 Task: Create a section Code Charge and in the section, add a milestone Digital Marketing Strategy Implementation in the project TransTech.
Action: Mouse moved to (33, 446)
Screenshot: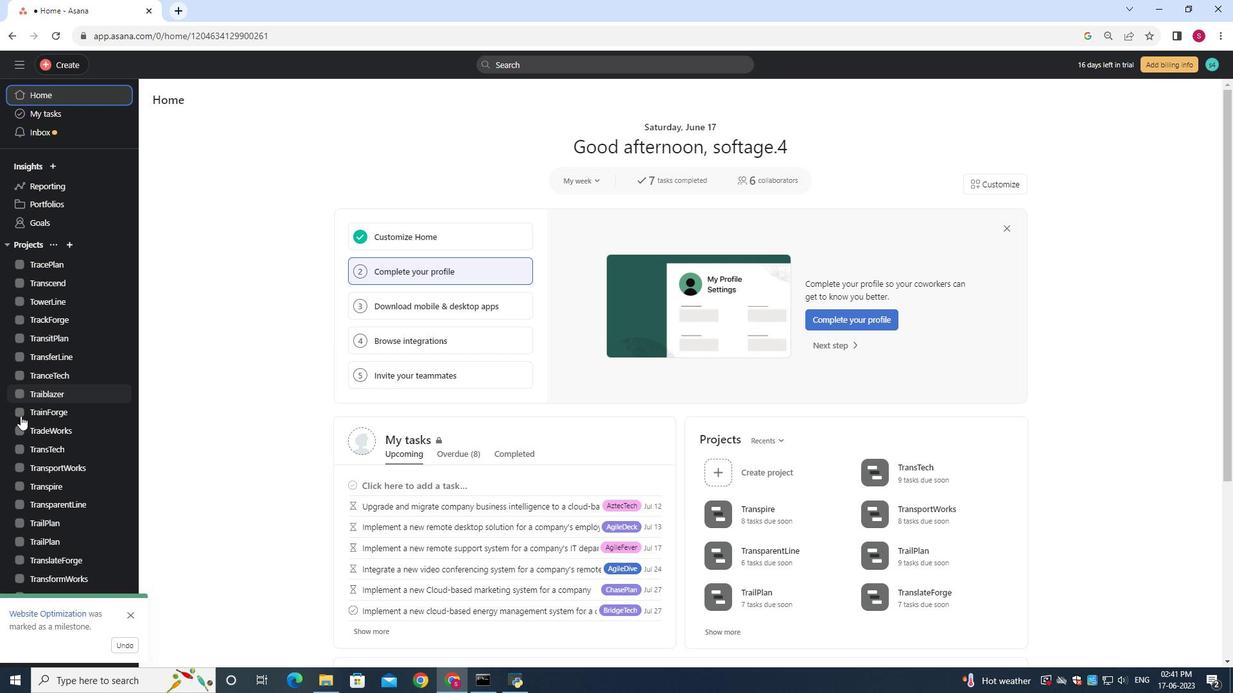 
Action: Mouse pressed left at (33, 446)
Screenshot: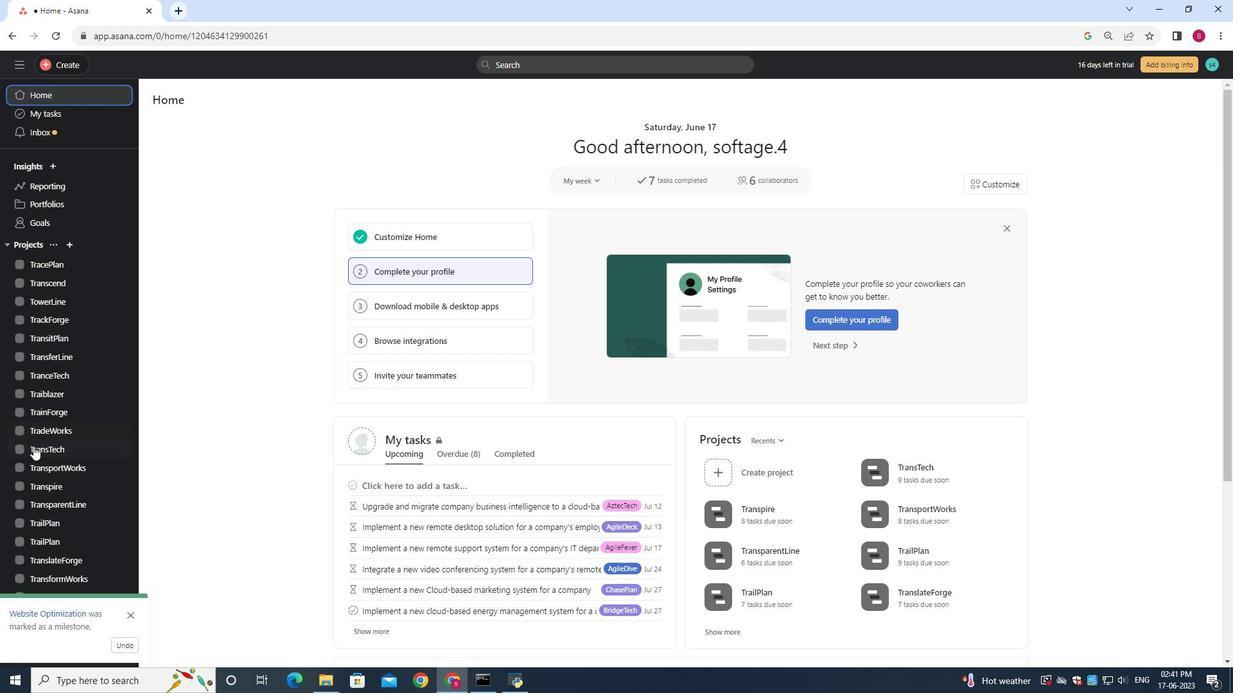 
Action: Mouse moved to (204, 154)
Screenshot: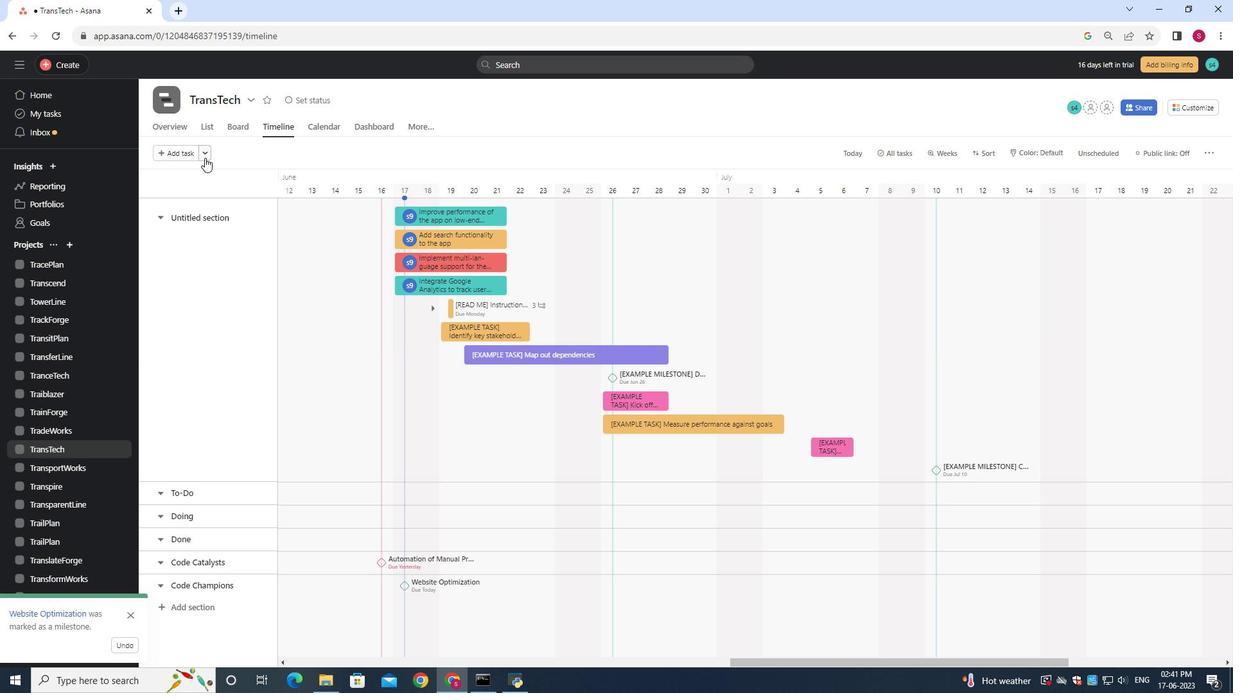 
Action: Mouse pressed left at (204, 154)
Screenshot: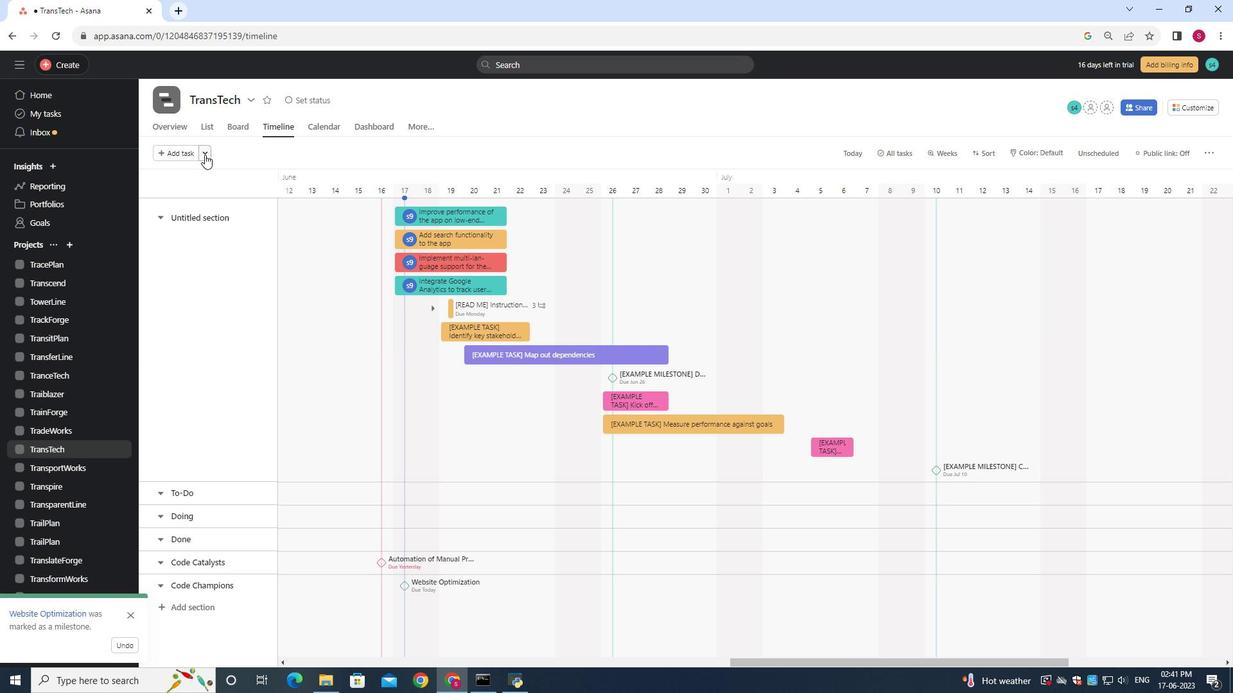 
Action: Mouse moved to (217, 174)
Screenshot: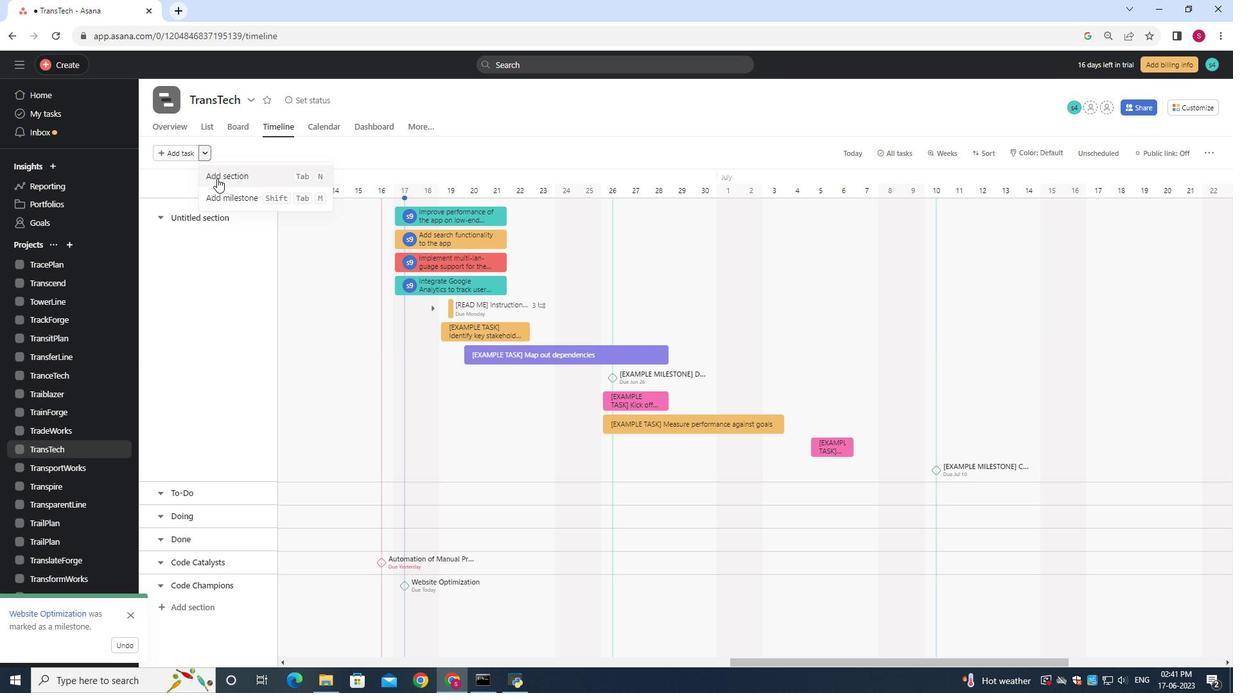 
Action: Mouse pressed left at (217, 174)
Screenshot: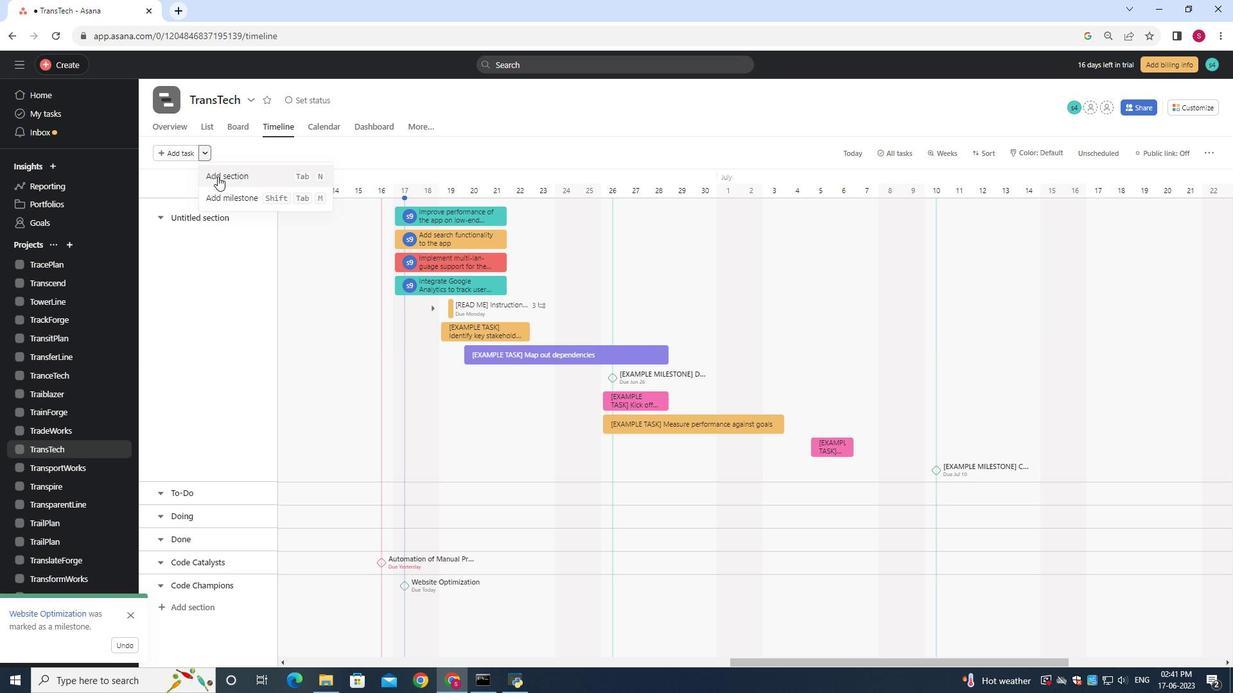 
Action: Key pressed <Key.shift>Code<Key.space><Key.shift><Key.shift><Key.shift><Key.shift><Key.shift><Key.shift><Key.shift><Key.shift><Key.shift><Key.shift><Key.shift><Key.shift><Key.shift><Key.shift><Key.shift><Key.shift><Key.shift><Key.shift><Key.shift><Key.shift><Key.shift><Key.shift><Key.shift><Key.shift><Key.shift><Key.shift><Key.shift><Key.shift><Key.shift><Key.shift><Key.shift>Charge
Screenshot: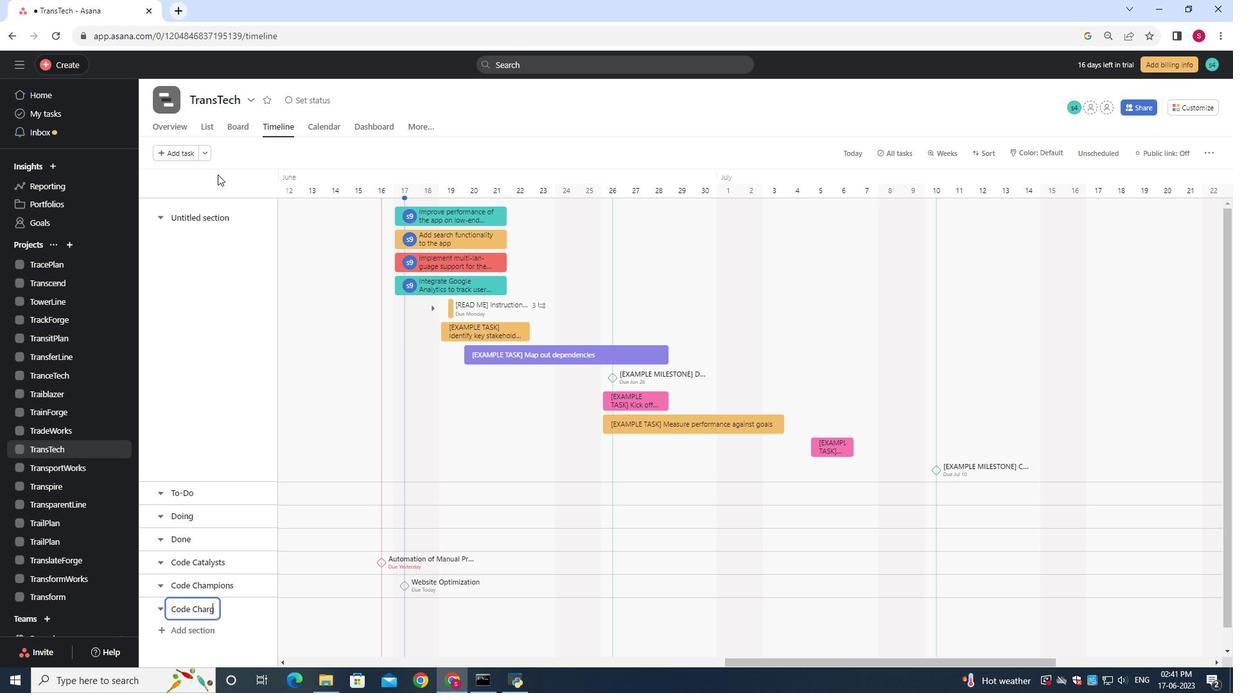 
Action: Mouse moved to (318, 607)
Screenshot: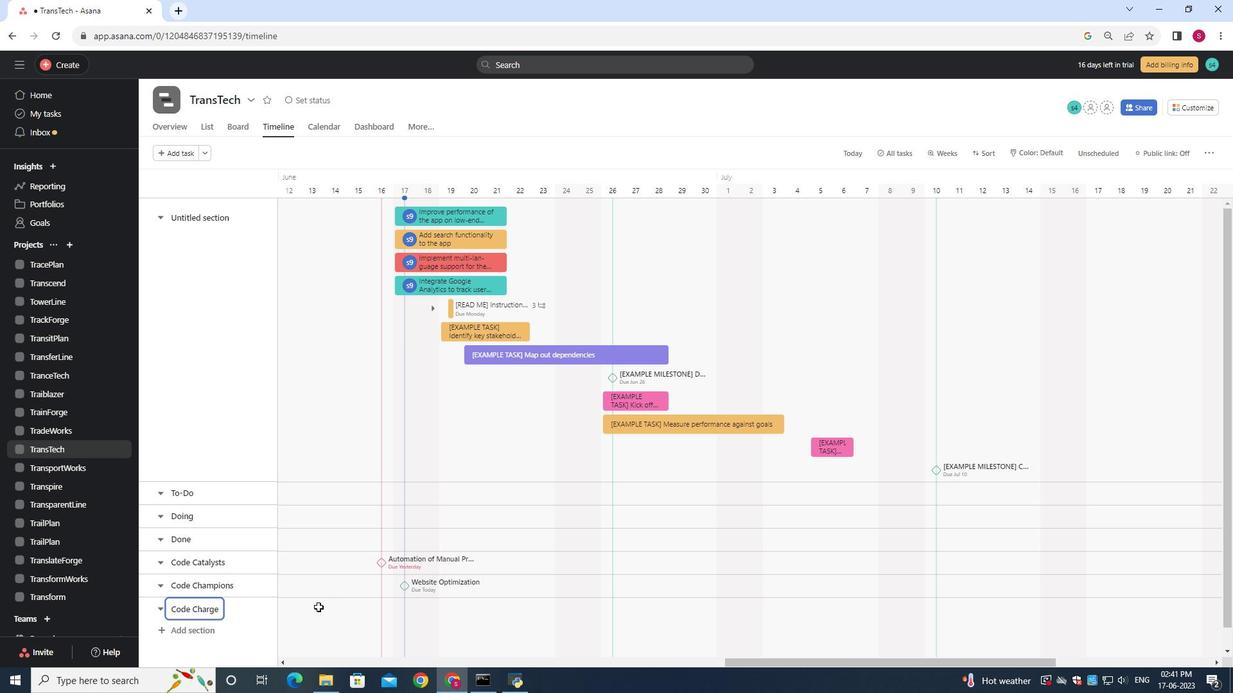 
Action: Mouse pressed left at (318, 607)
Screenshot: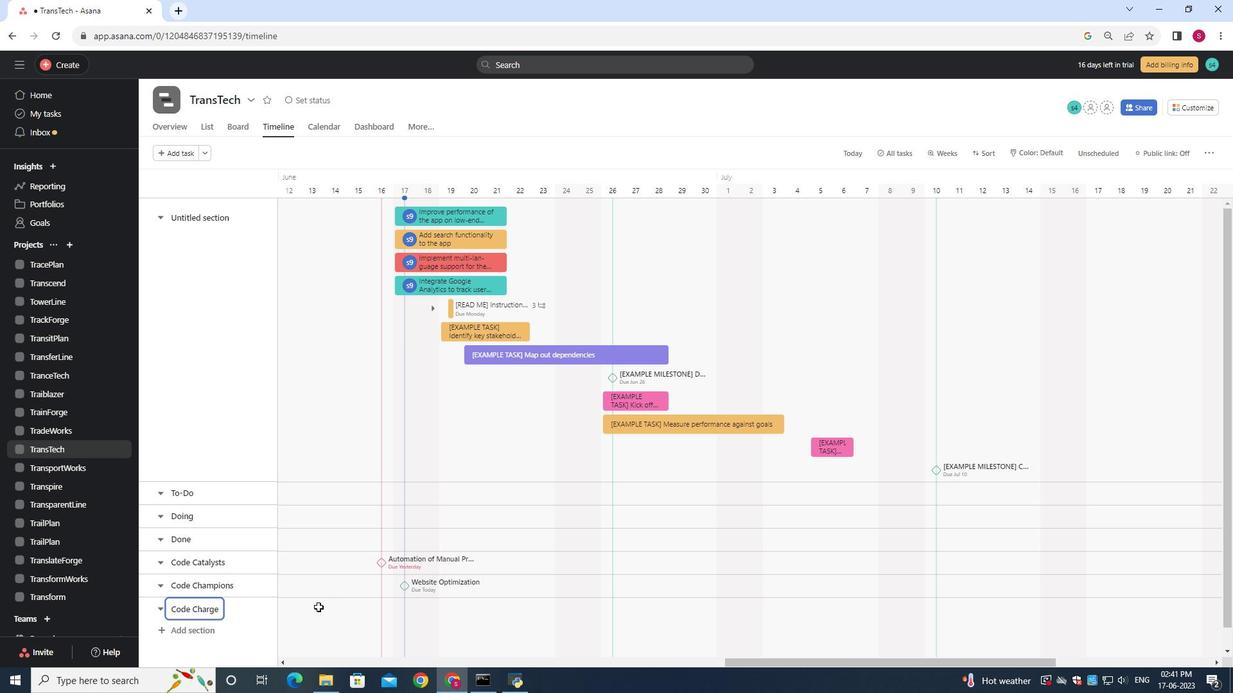 
Action: Mouse moved to (318, 607)
Screenshot: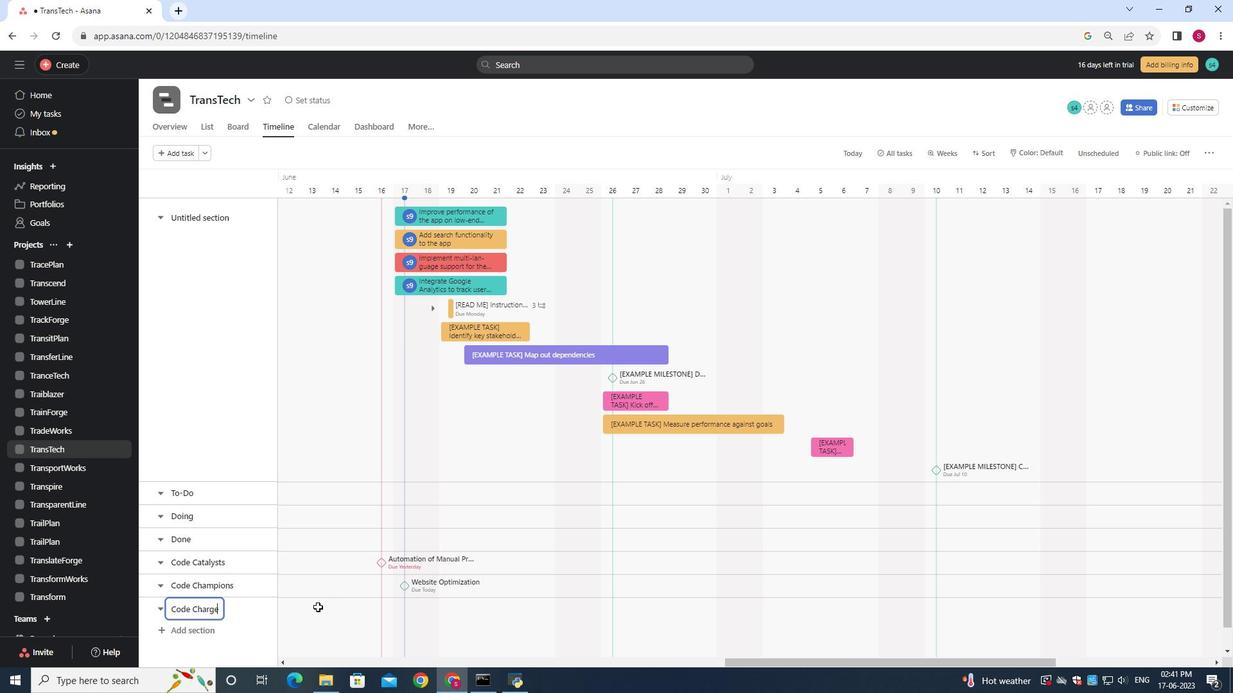 
Action: Key pressed <Key.shift><Key.shift><Key.shift><Key.shift><Key.shift><Key.shift><Key.shift><Key.shift><Key.shift><Key.shift>Digital<Key.space><Key.shift><Key.shift><Key.shift><Key.shift><Key.shift><Key.shift><Key.shift><Key.shift><Key.shift><Key.shift><Key.shift><Key.shift><Key.shift><Key.shift><Key.shift><Key.shift>Marketing<Key.space><Key.shift>Straegy<Key.space><Key.shift><Key.shift><Key.shift><Key.shift>Implementation
Screenshot: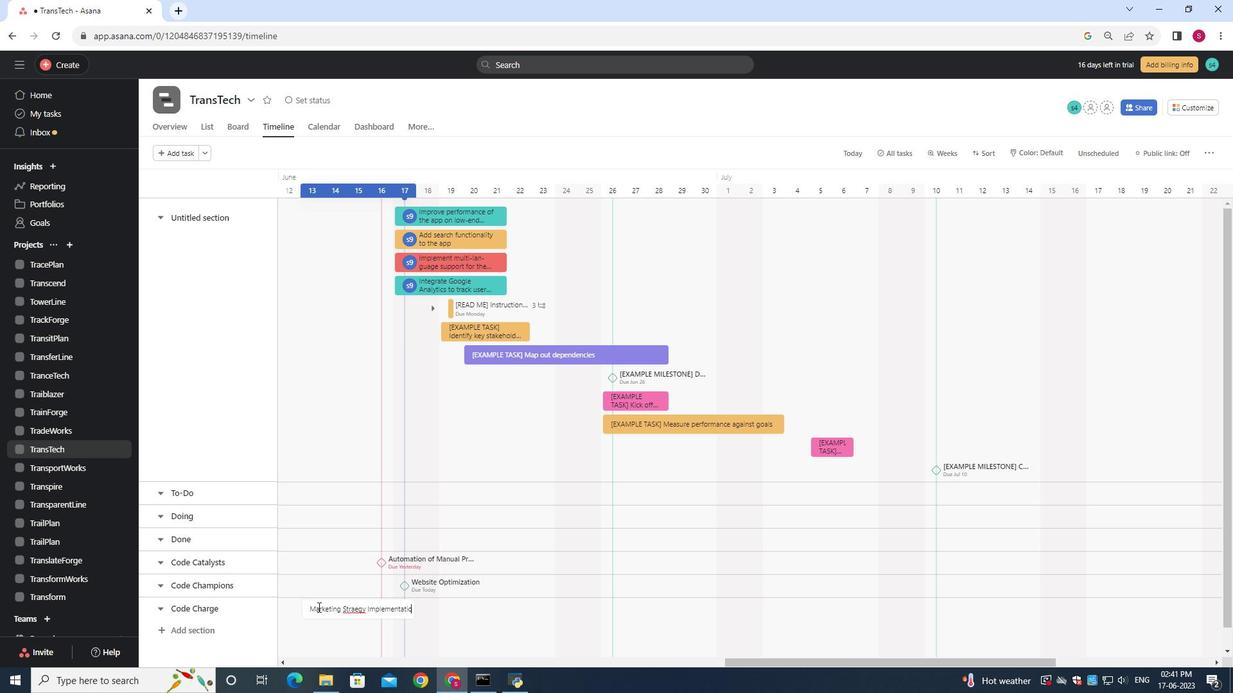 
Action: Mouse moved to (351, 612)
Screenshot: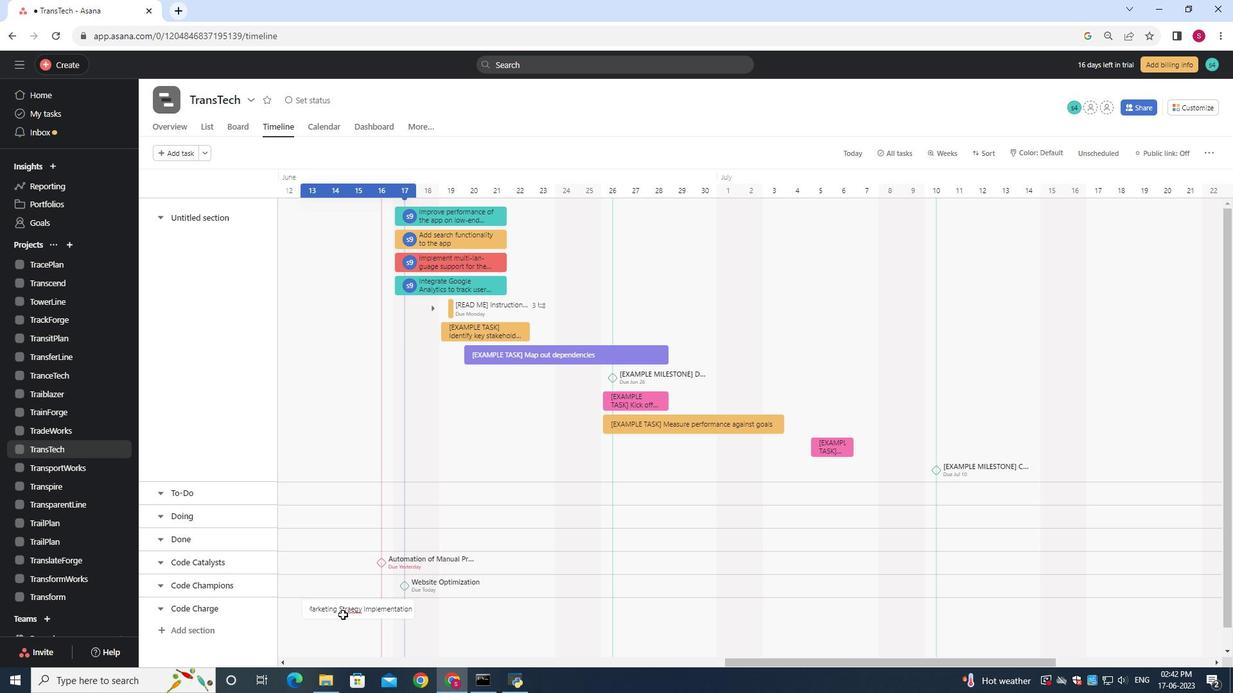 
Action: Mouse pressed right at (351, 612)
Screenshot: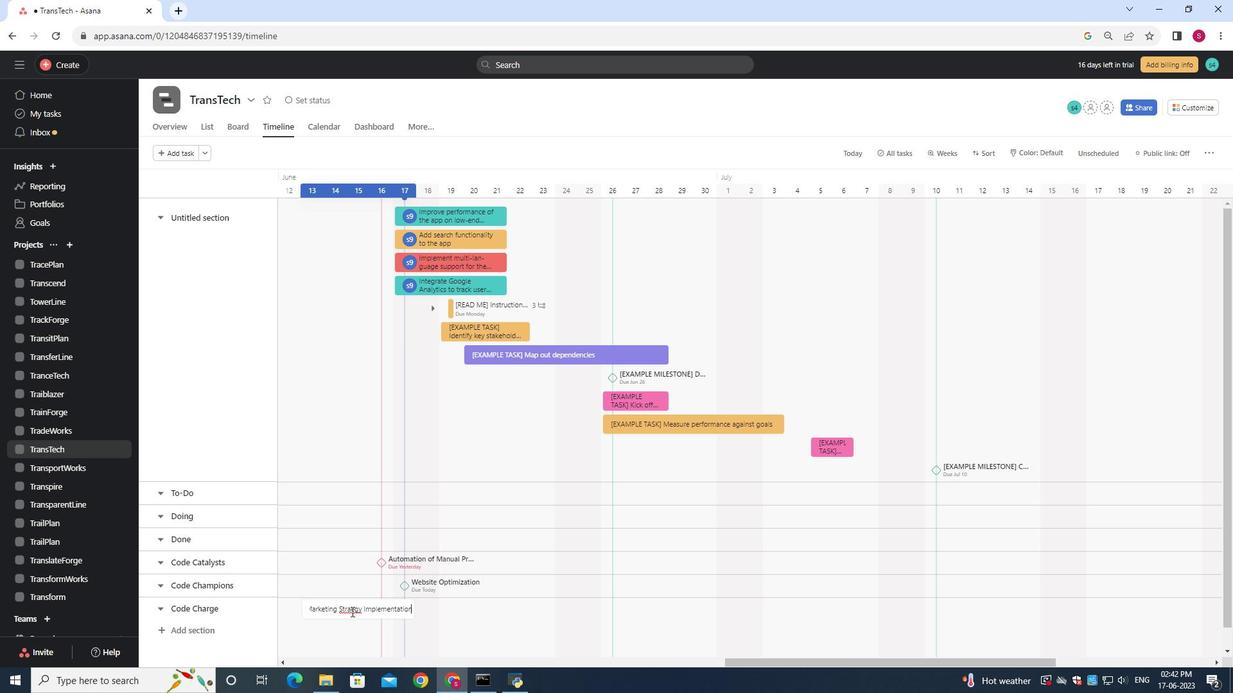 
Action: Mouse moved to (362, 612)
Screenshot: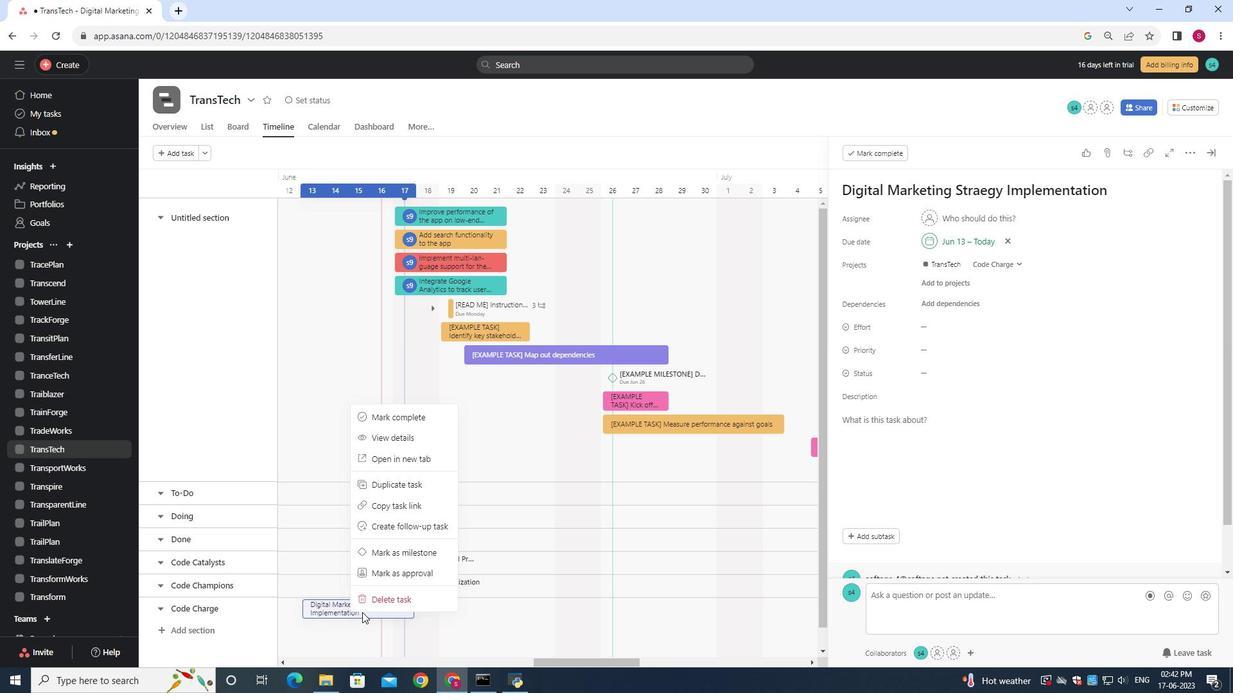 
Action: Mouse pressed right at (362, 612)
Screenshot: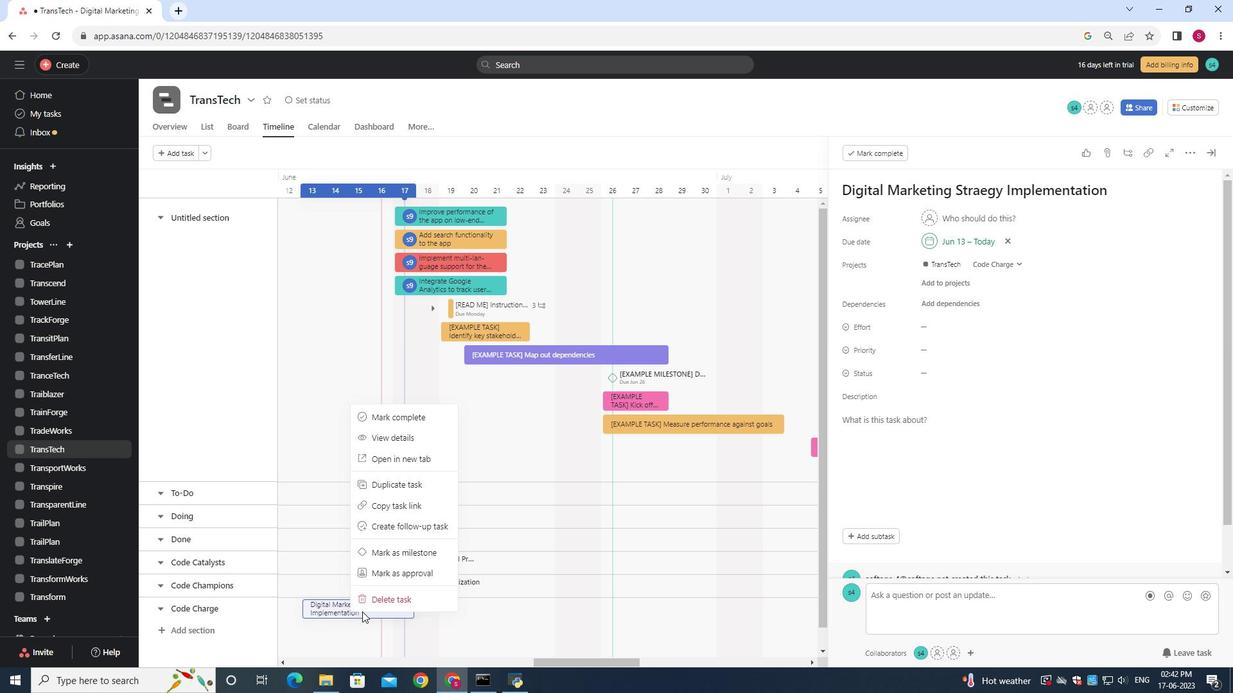 
Action: Mouse moved to (393, 557)
Screenshot: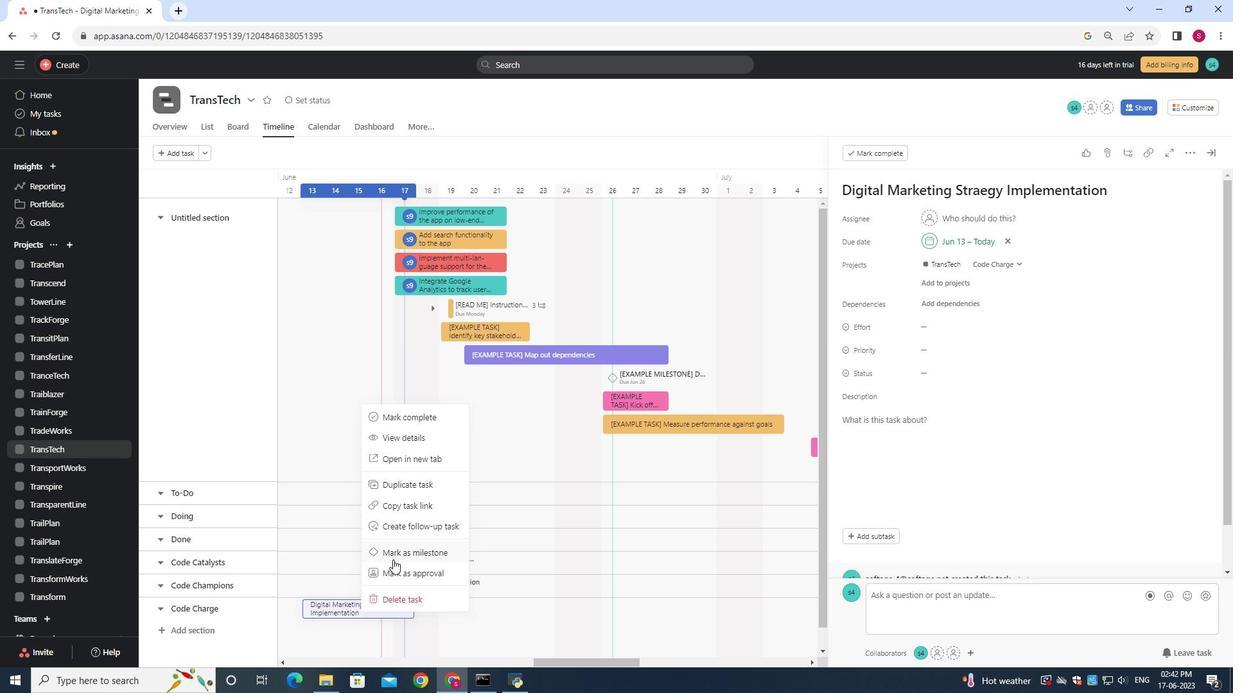 
Action: Mouse pressed left at (393, 557)
Screenshot: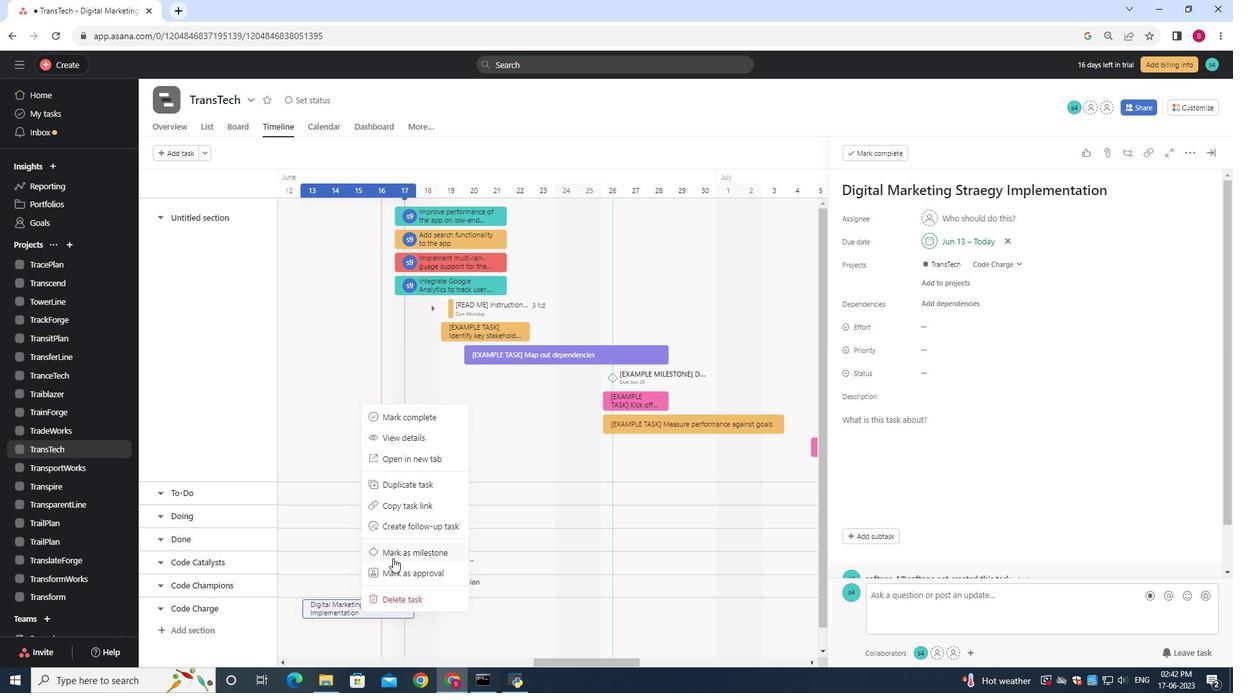 
